 Task: Delete the compressor effect preset "Compressor".
Action: Mouse moved to (352, 9)
Screenshot: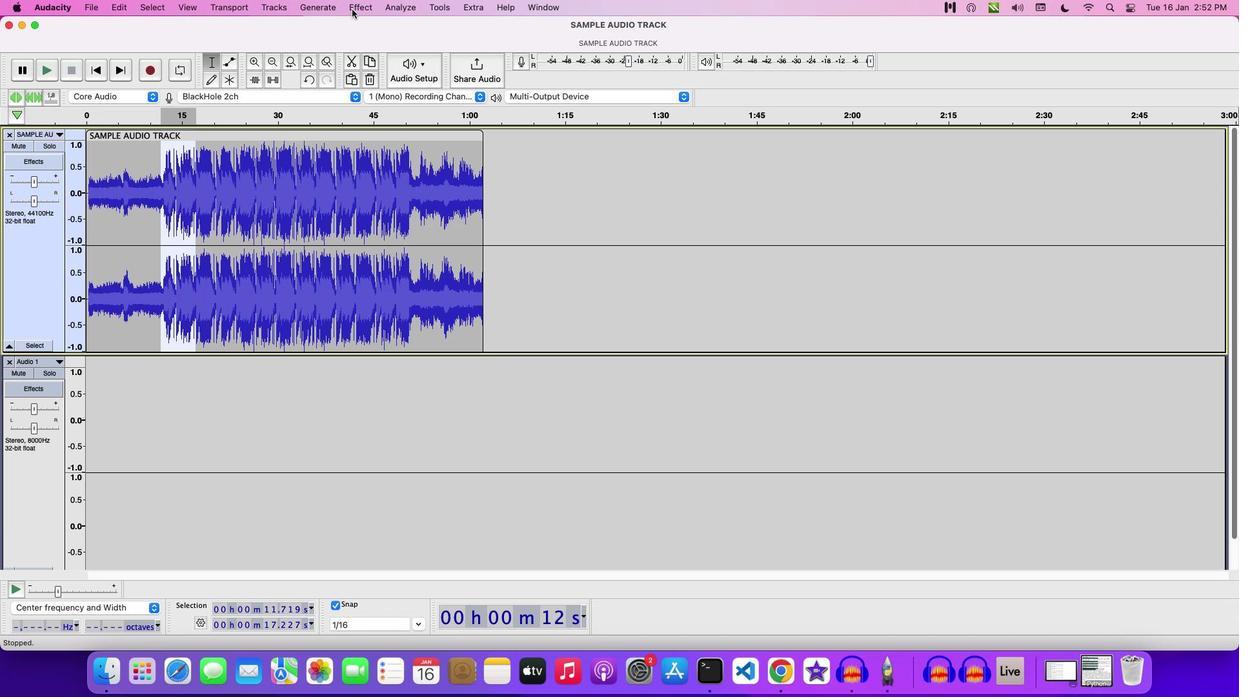 
Action: Mouse pressed left at (352, 9)
Screenshot: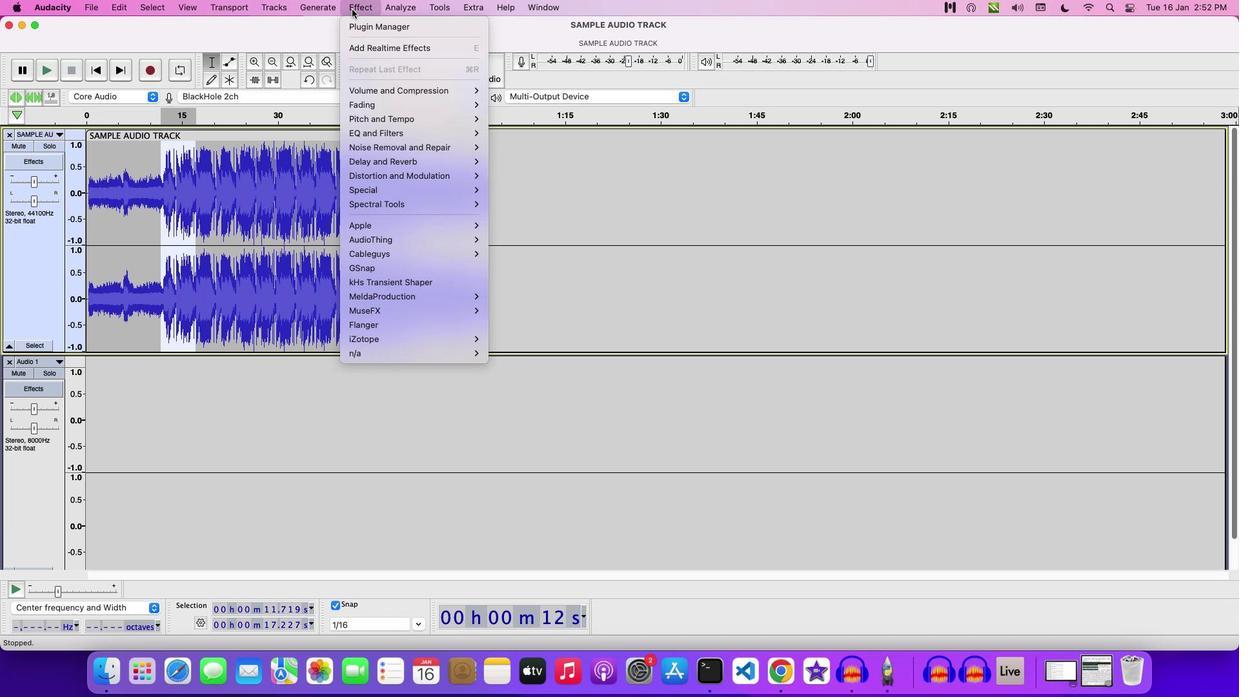 
Action: Mouse moved to (543, 123)
Screenshot: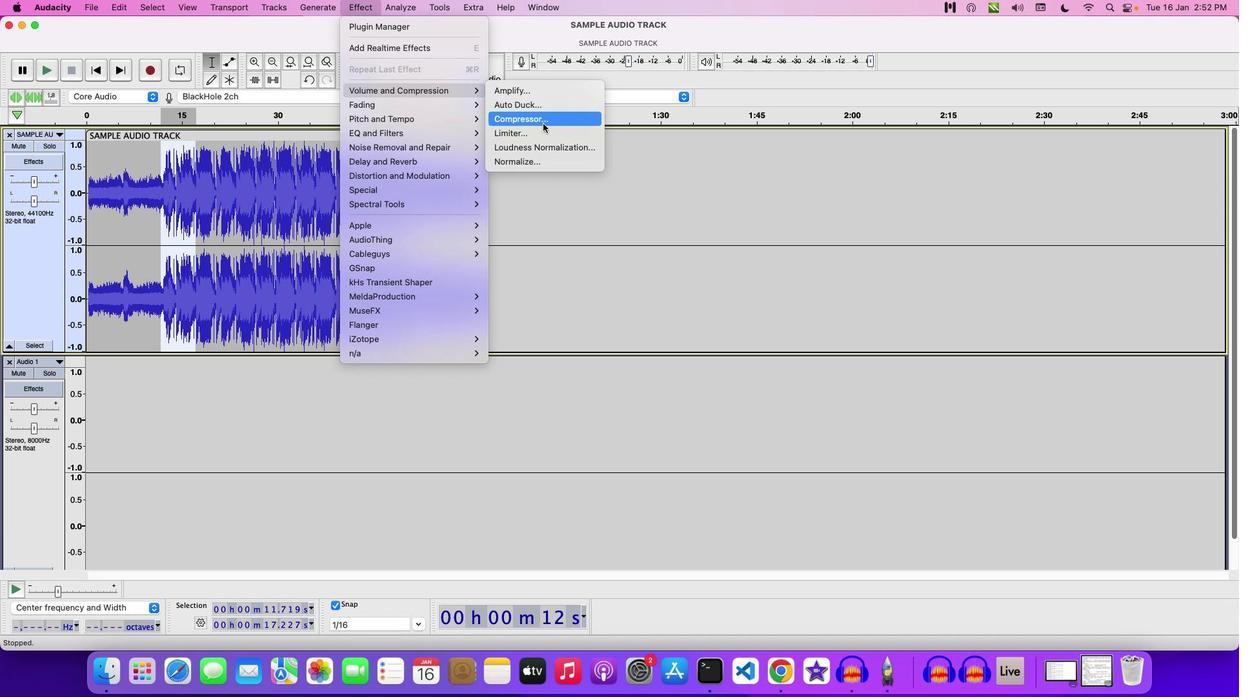 
Action: Mouse pressed left at (543, 123)
Screenshot: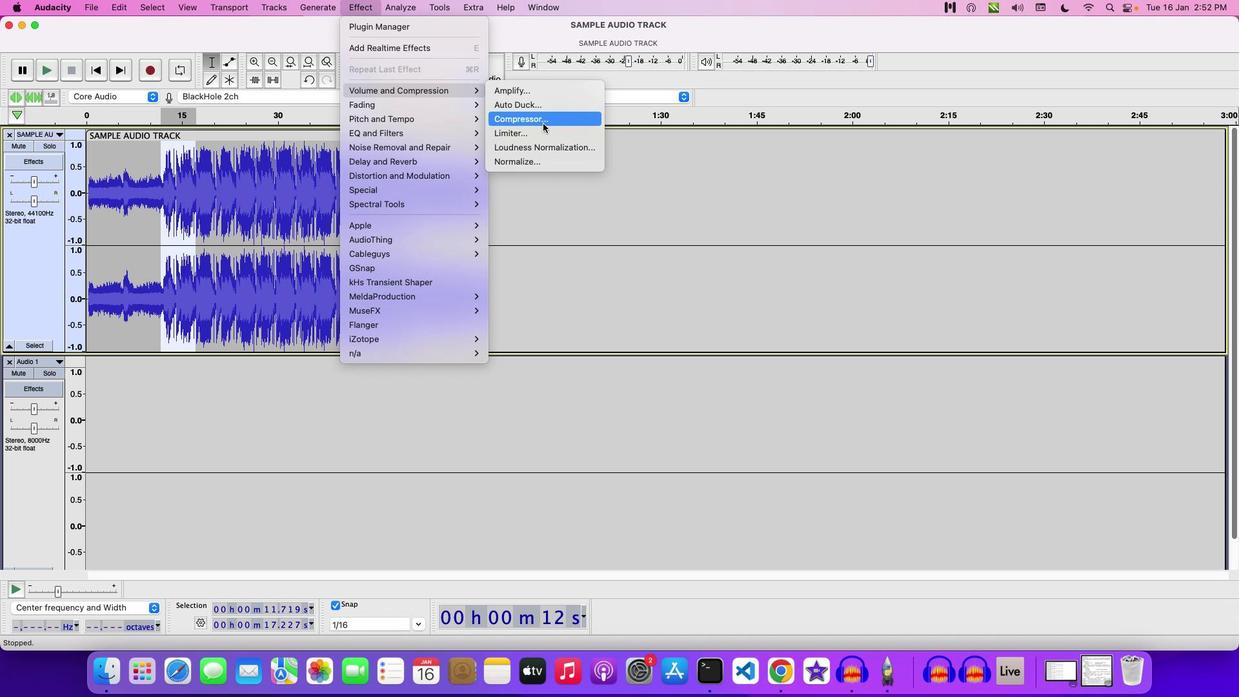 
Action: Mouse moved to (538, 201)
Screenshot: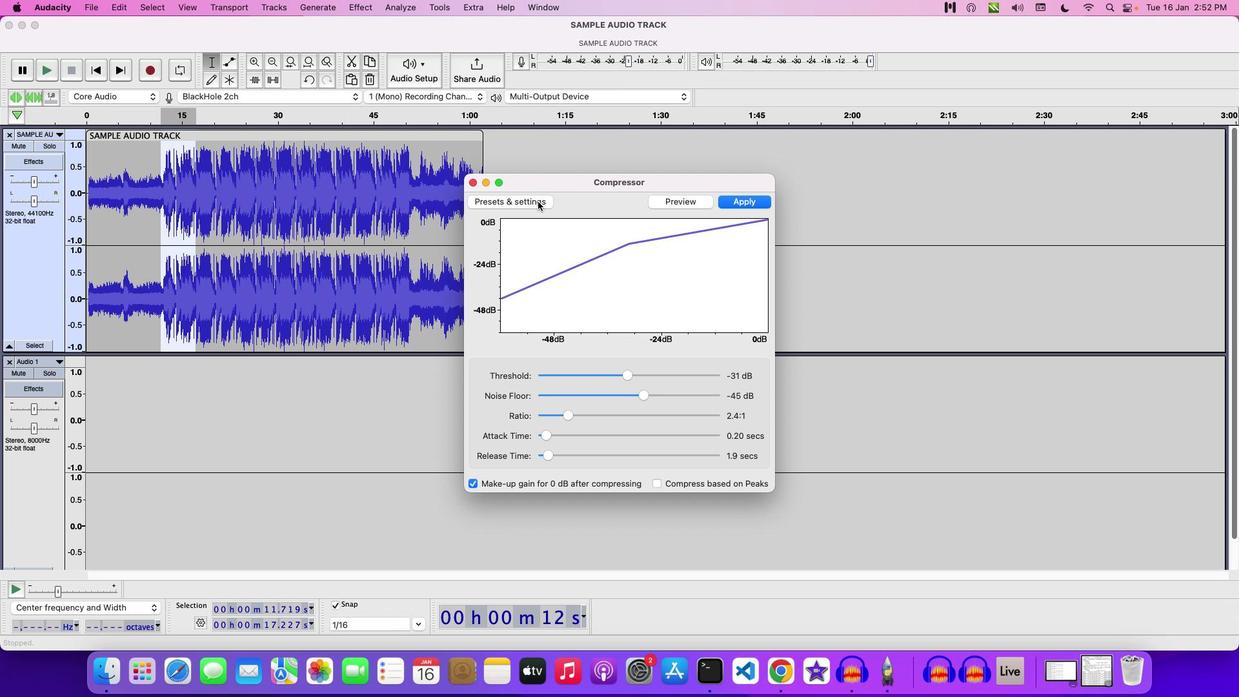 
Action: Mouse pressed left at (538, 201)
Screenshot: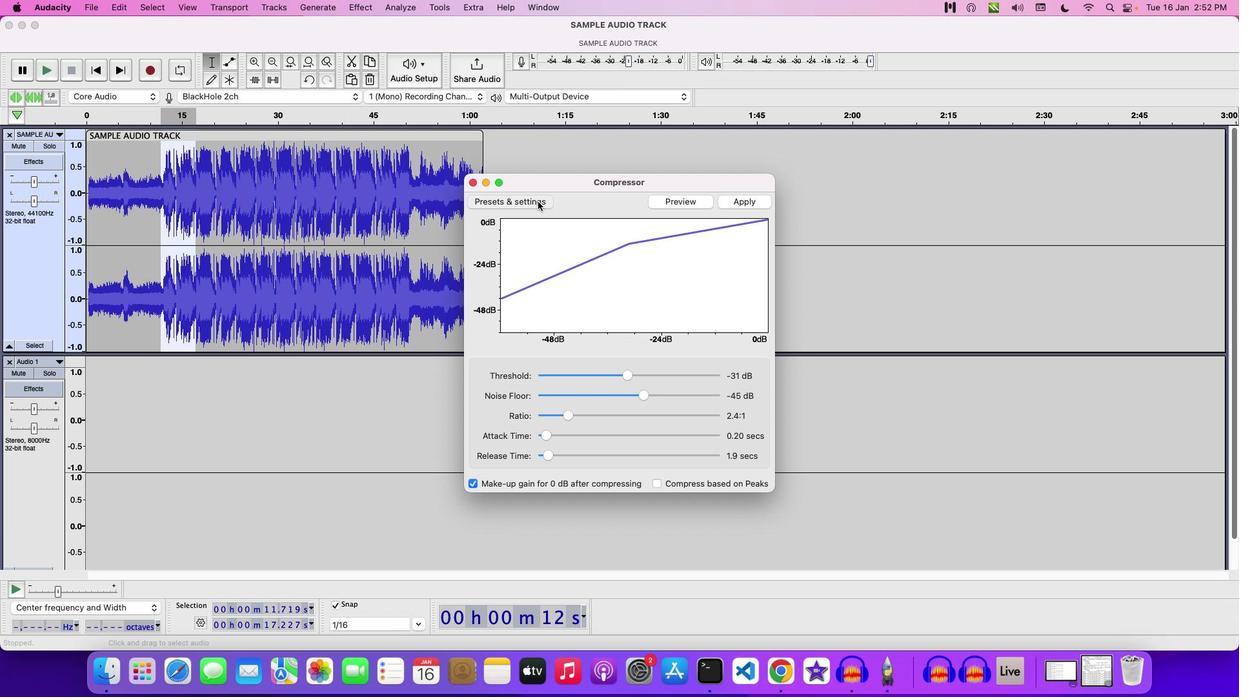 
Action: Mouse moved to (611, 244)
Screenshot: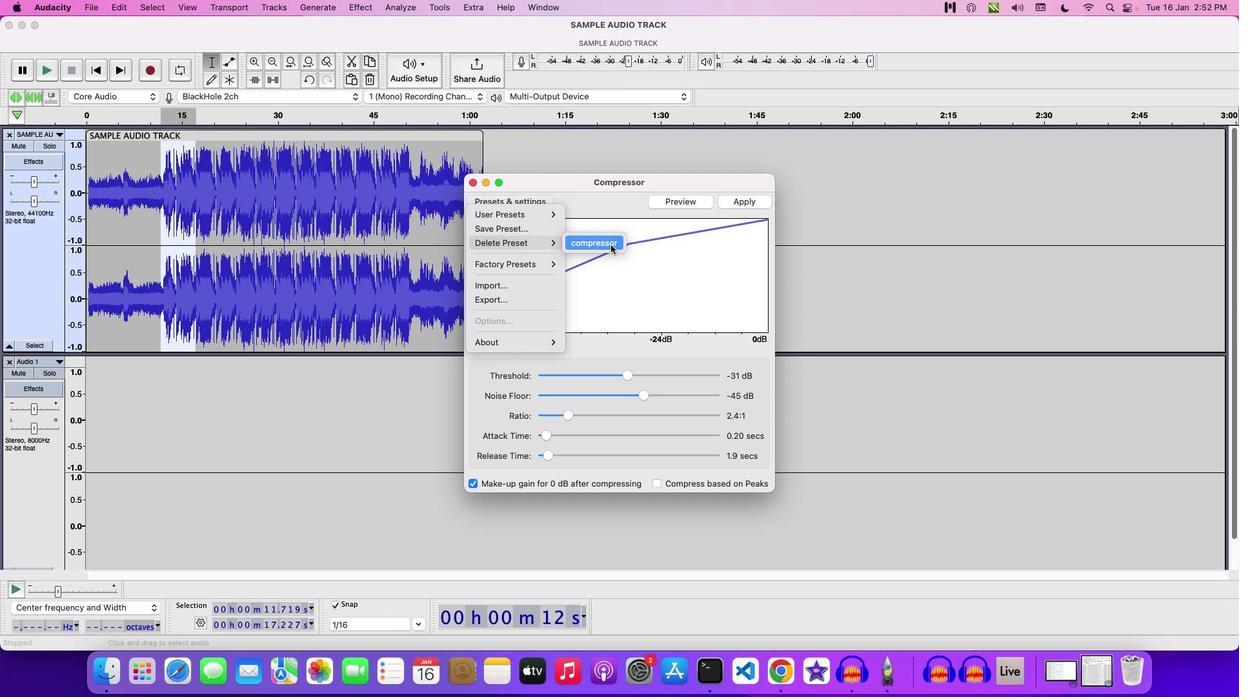 
Action: Mouse pressed left at (611, 244)
Screenshot: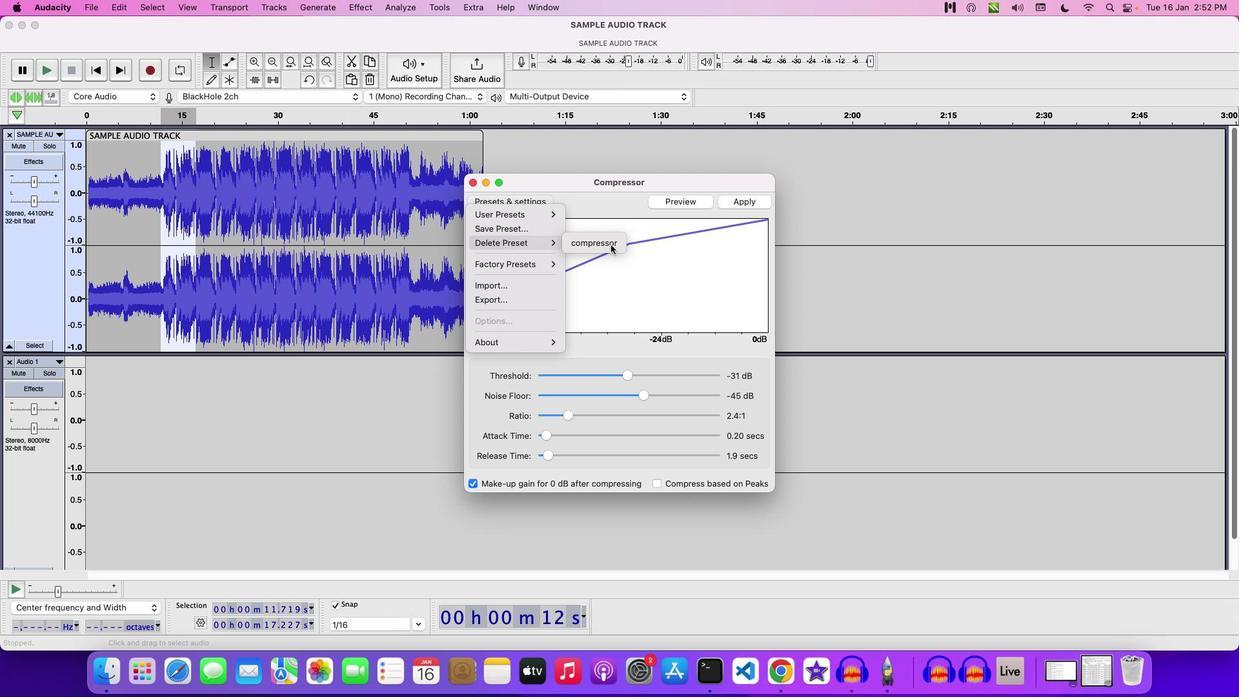 
Action: Mouse moved to (623, 338)
Screenshot: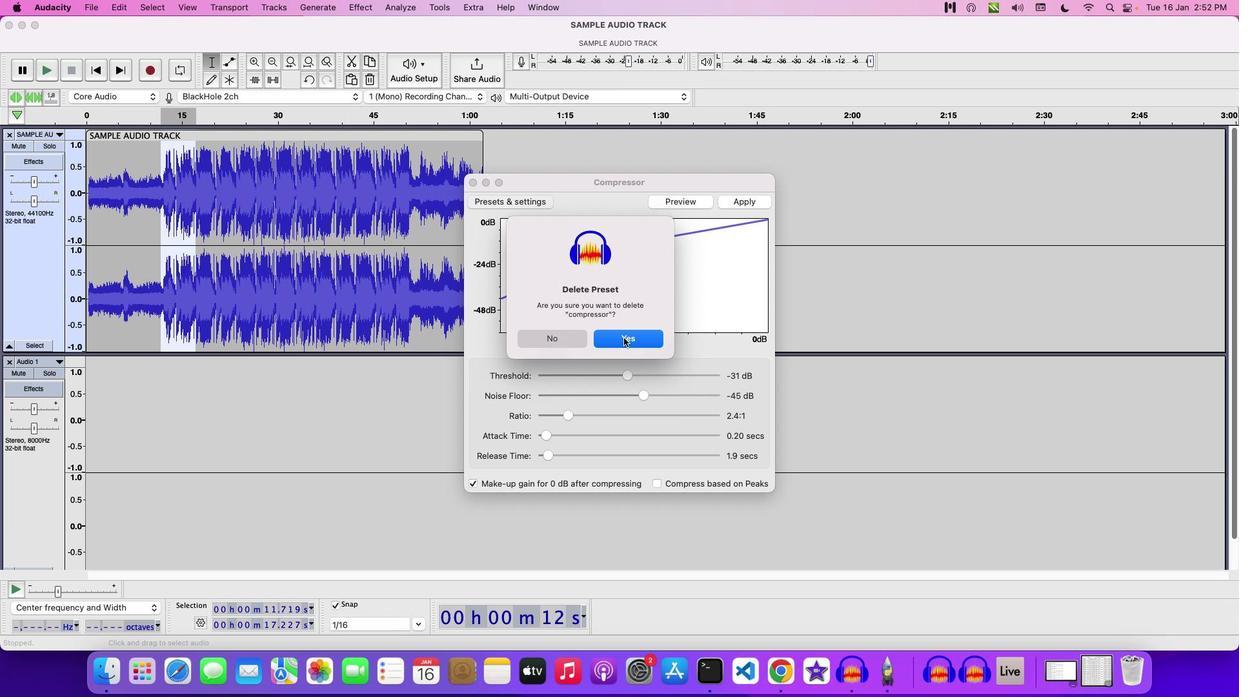
Action: Mouse pressed left at (623, 338)
Screenshot: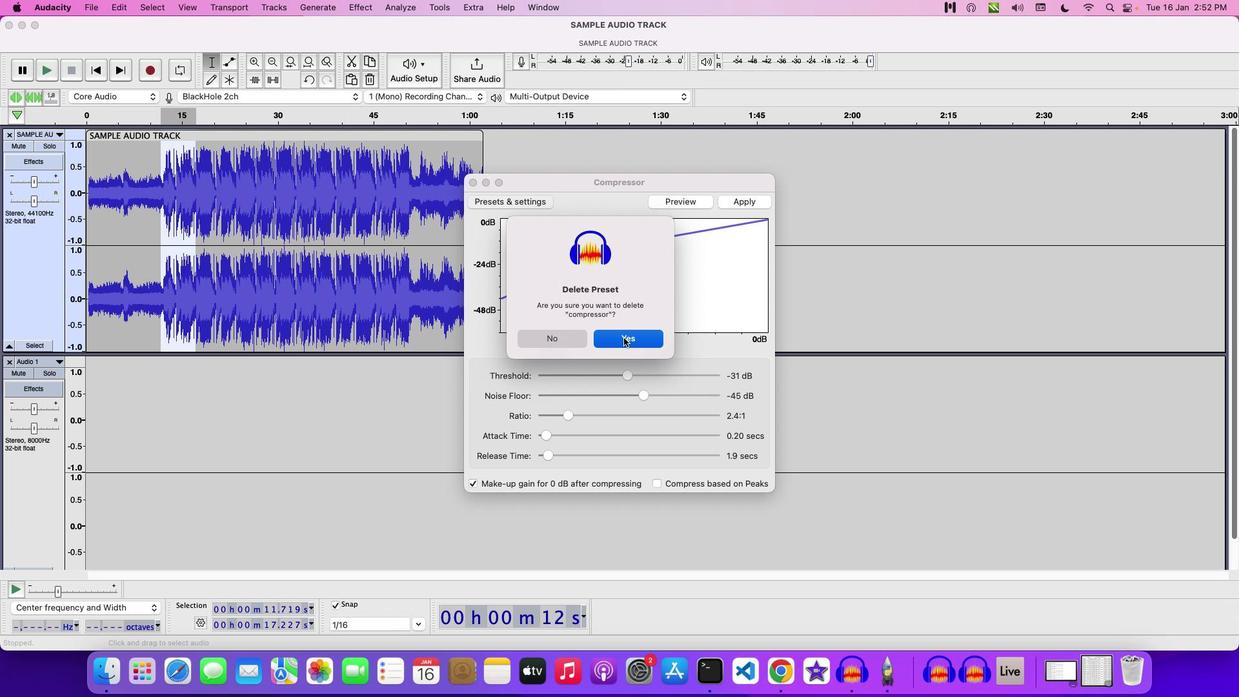 
Action: Mouse moved to (642, 278)
Screenshot: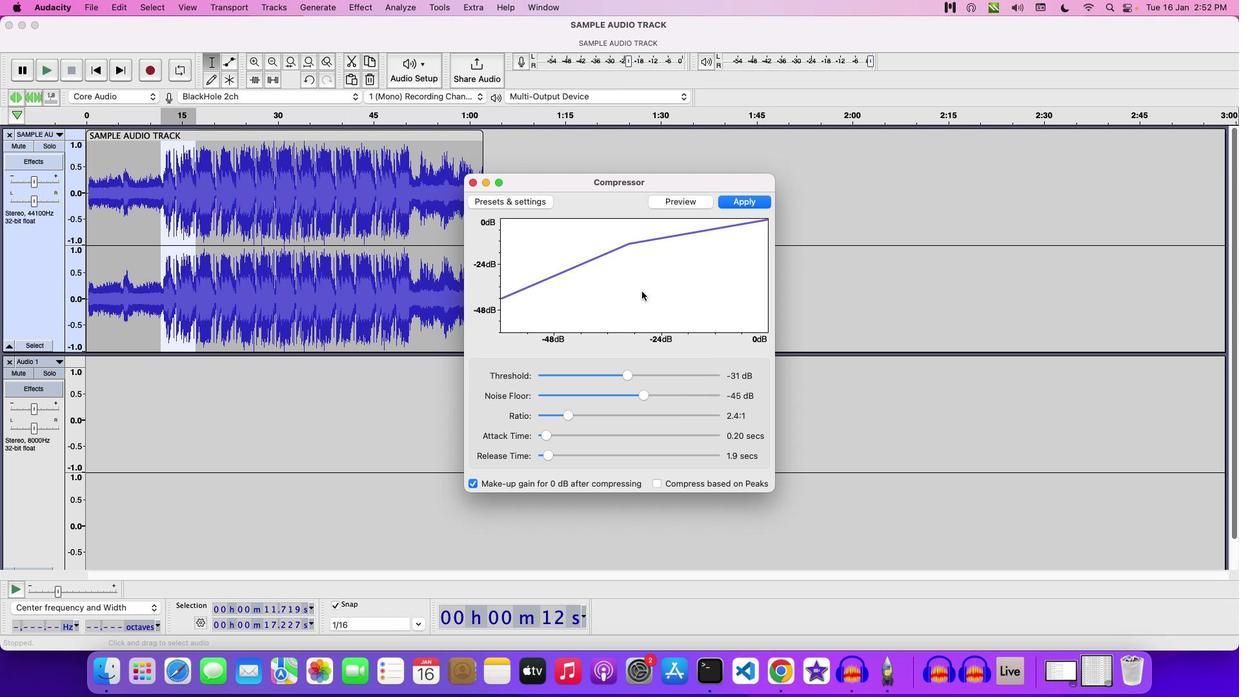 
